 Task: For heading Arial Rounded MT Bold with Underline.  font size for heading26,  'Change the font style of data to'Browallia New.  and font size to 18,  Change the alignment of both headline & data to Align middle & Align Text left.  In the sheet  Dynamic Sales log 
Action: Mouse moved to (789, 93)
Screenshot: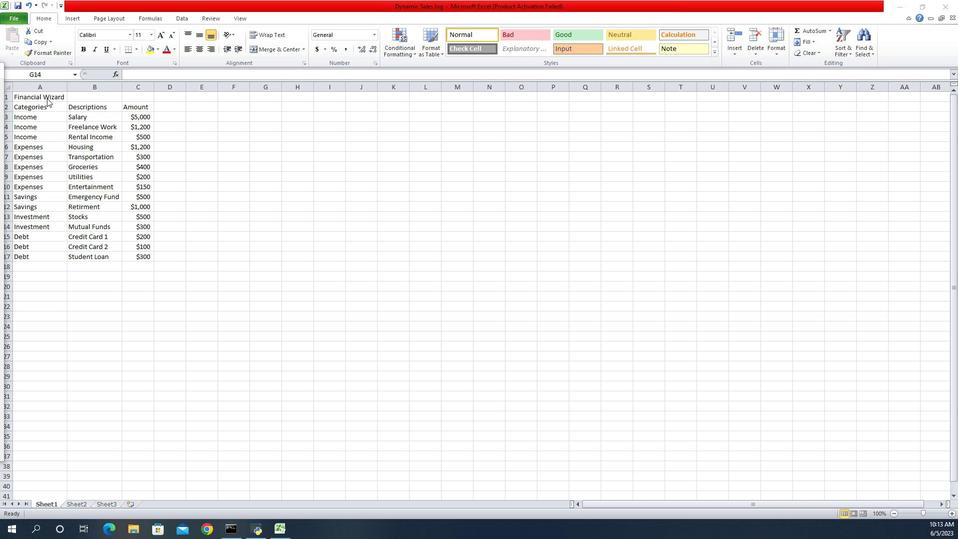 
Action: Mouse pressed left at (789, 93)
Screenshot: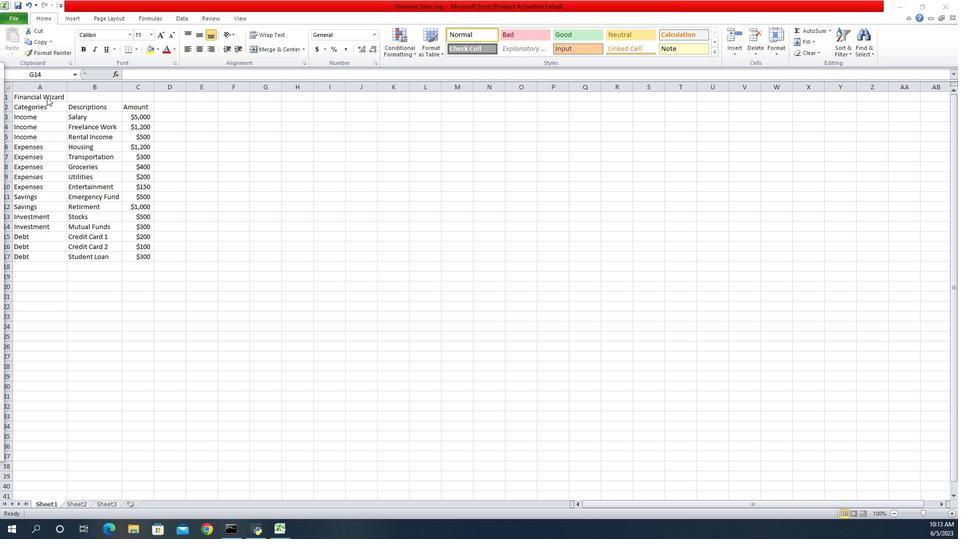 
Action: Mouse pressed left at (789, 93)
Screenshot: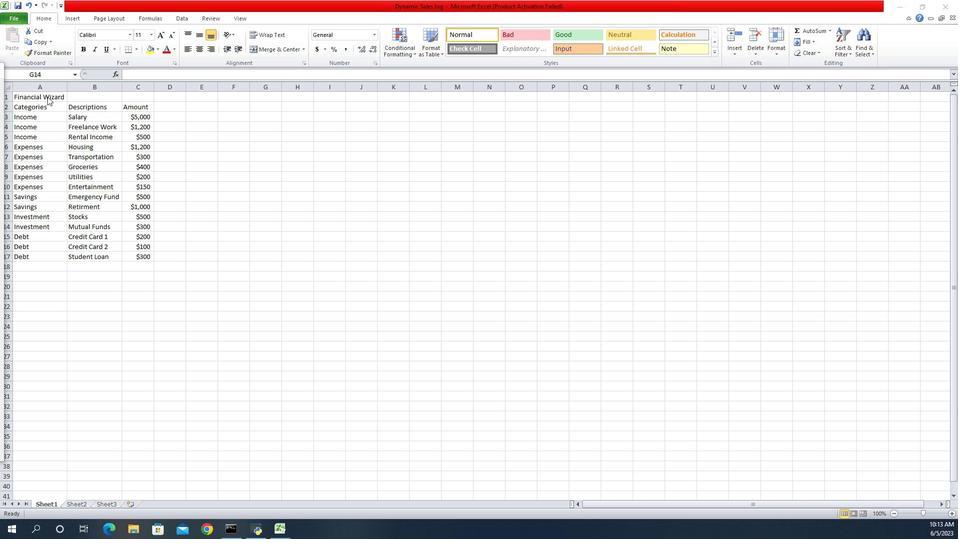 
Action: Mouse moved to (789, 93)
Screenshot: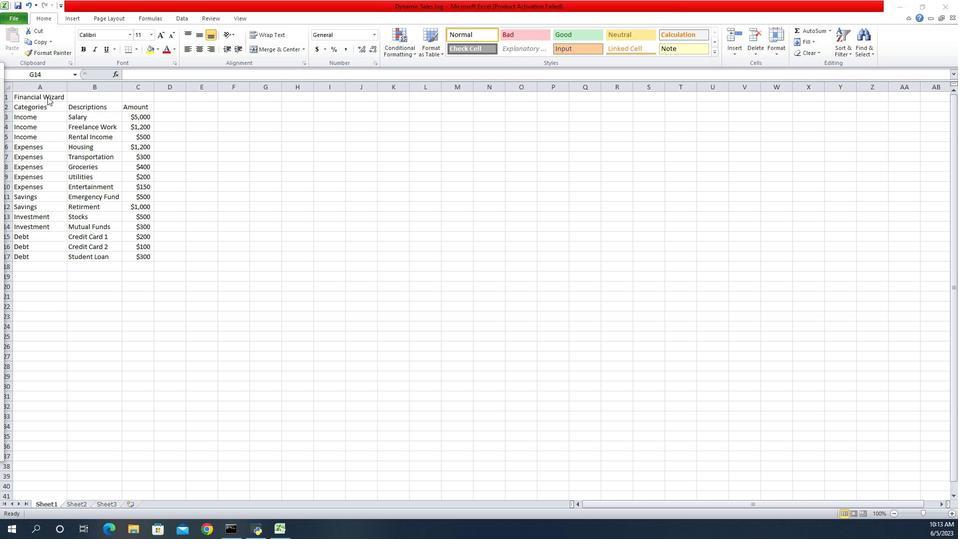 
Action: Mouse pressed left at (789, 93)
Screenshot: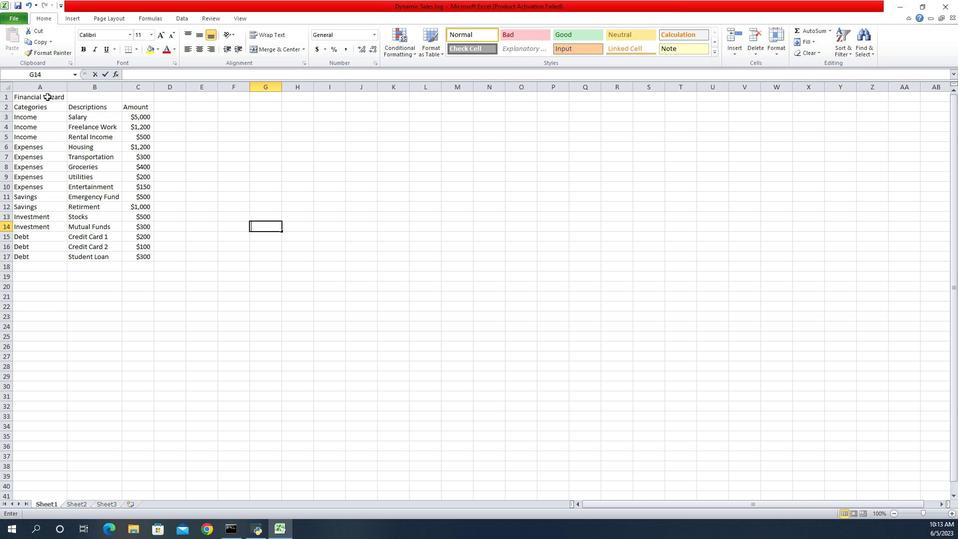 
Action: Mouse moved to (870, 31)
Screenshot: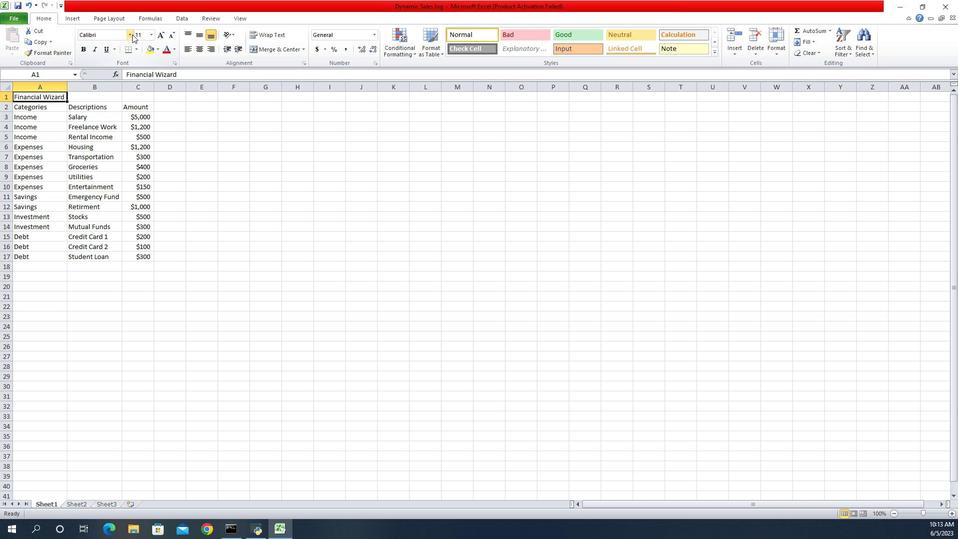 
Action: Mouse pressed left at (870, 31)
Screenshot: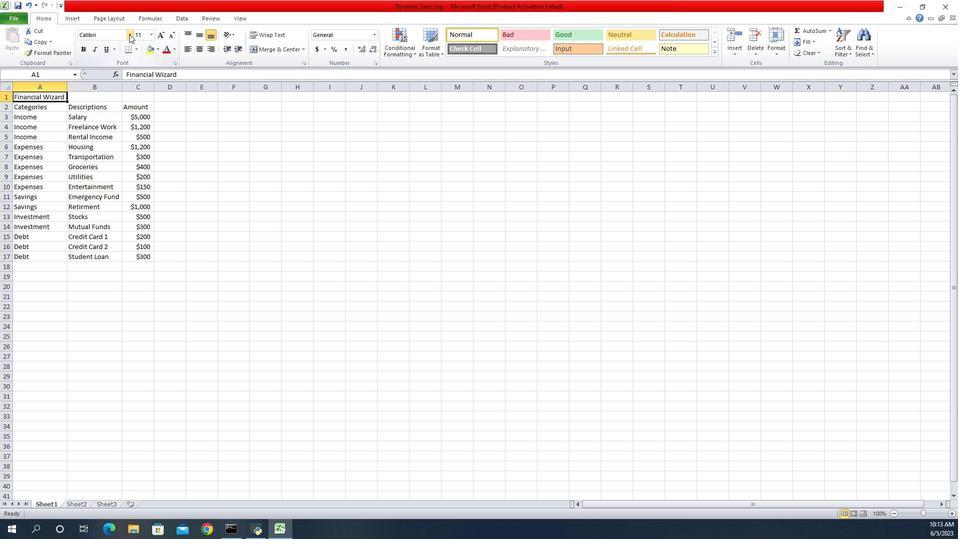 
Action: Key pressed ari<Key.down><Key.down><Key.down><Key.enter>
Screenshot: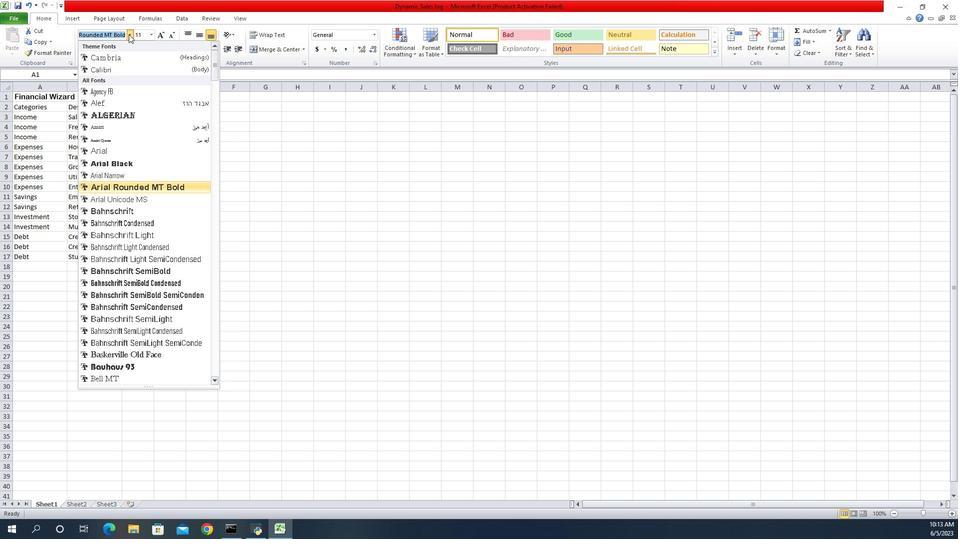 
Action: Mouse moved to (846, 48)
Screenshot: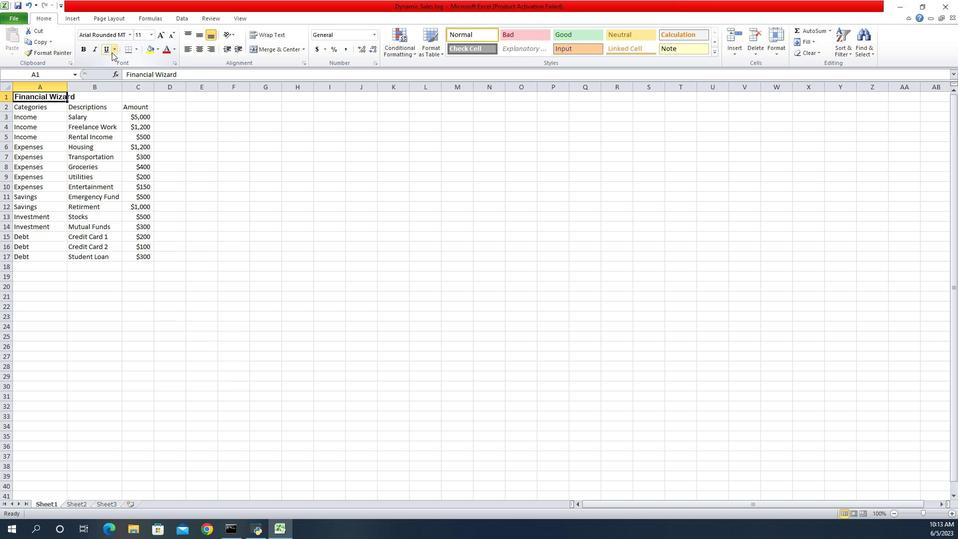 
Action: Mouse pressed left at (846, 48)
Screenshot: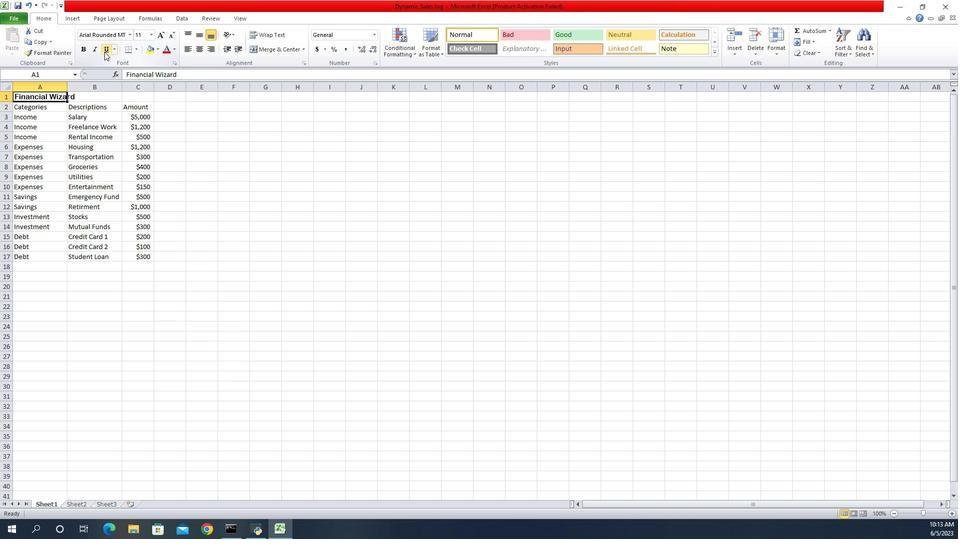 
Action: Mouse moved to (891, 30)
Screenshot: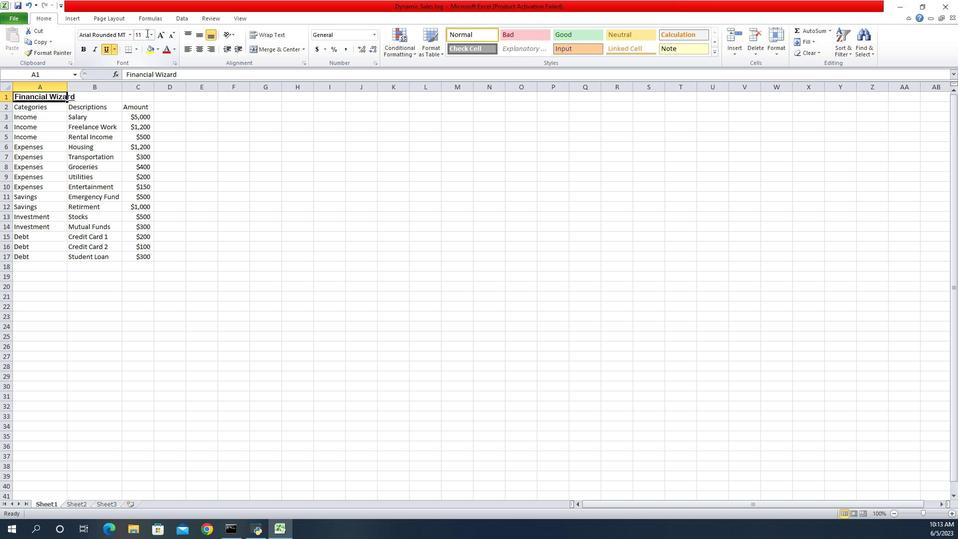 
Action: Mouse pressed left at (891, 30)
Screenshot: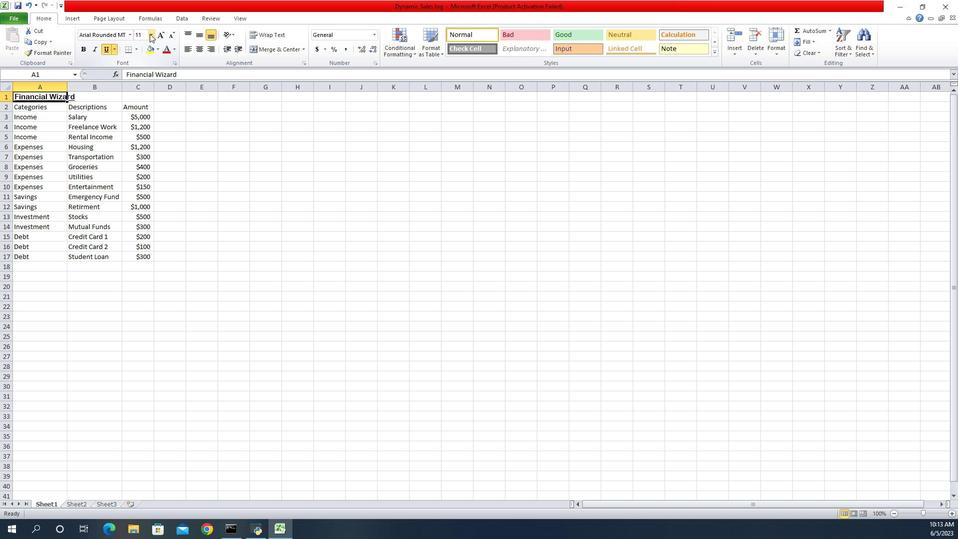 
Action: Mouse moved to (884, 138)
Screenshot: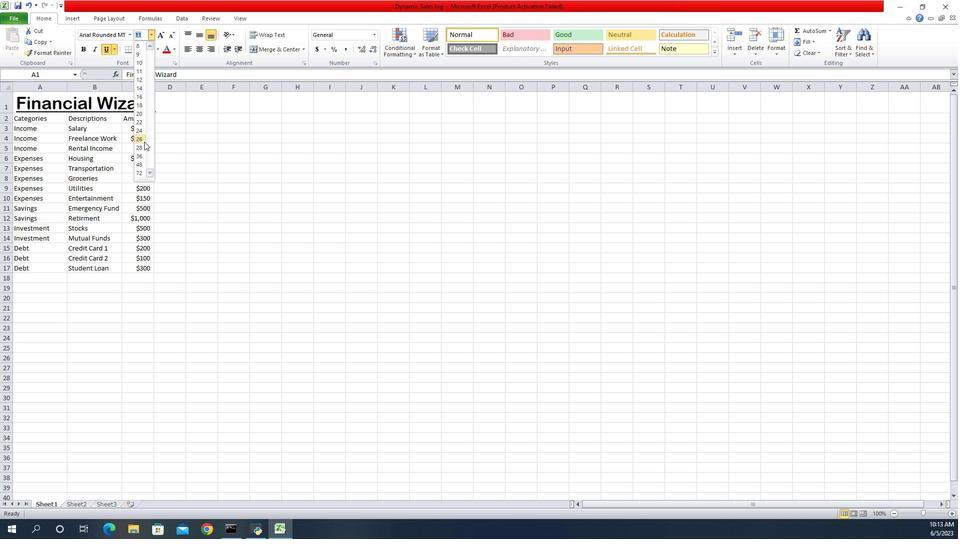 
Action: Mouse pressed left at (884, 138)
Screenshot: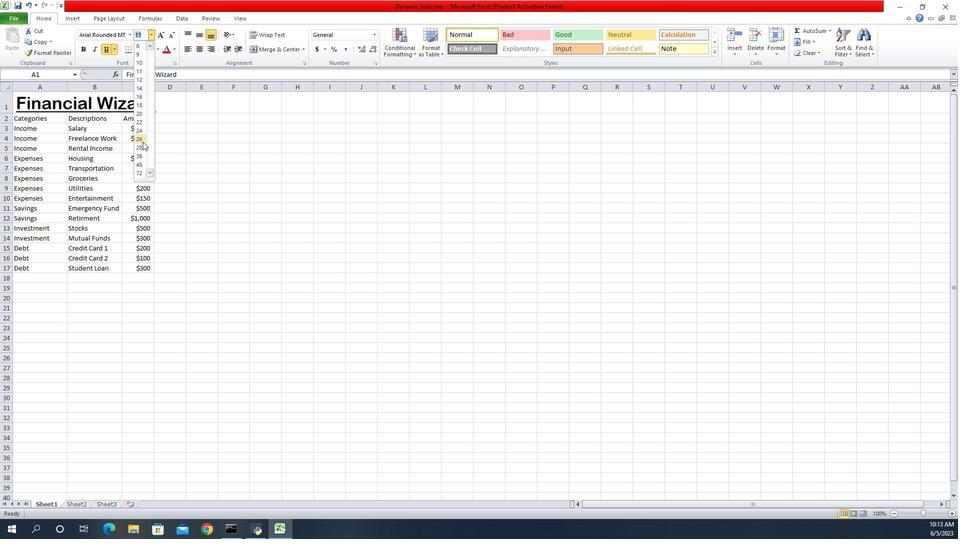 
Action: Mouse moved to (799, 115)
Screenshot: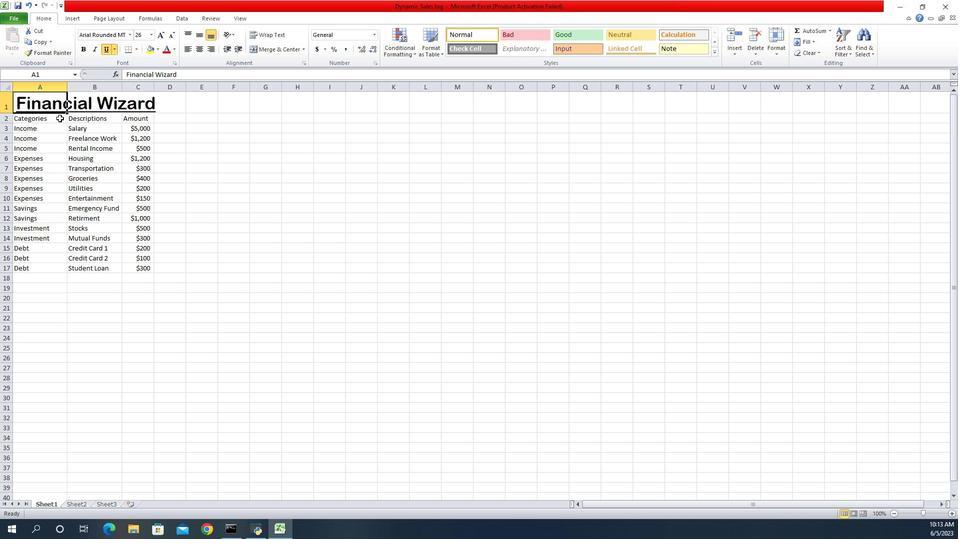 
Action: Mouse pressed left at (799, 115)
Screenshot: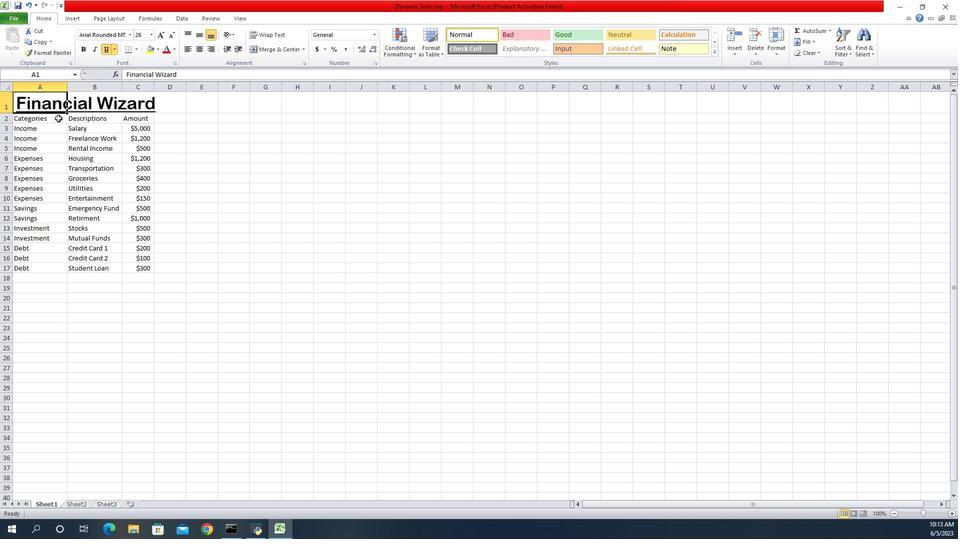 
Action: Key pressed <Key.shift><Key.right><Key.right><Key.down><Key.down><Key.down><Key.down><Key.down><Key.down><Key.down><Key.down><Key.down><Key.down><Key.down><Key.down><Key.down><Key.down><Key.down>
Screenshot: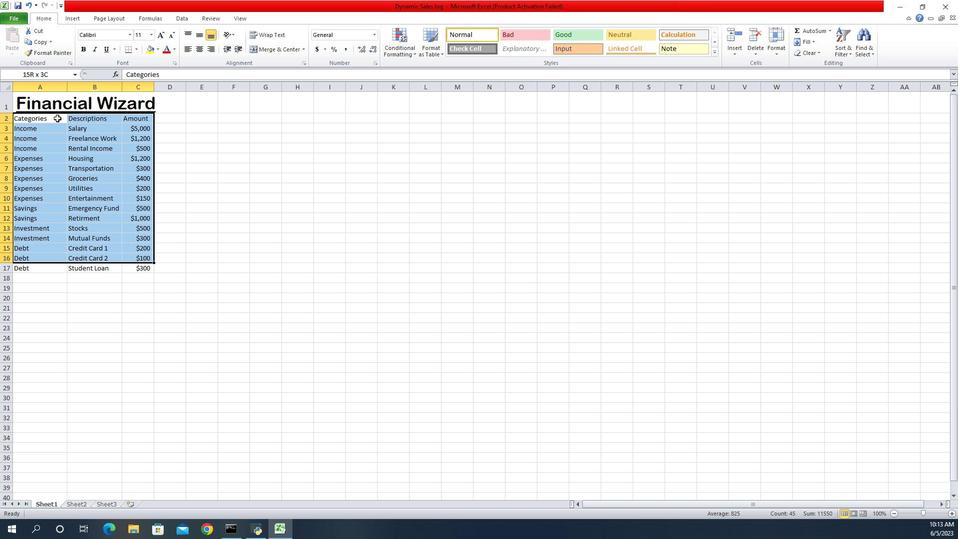 
Action: Mouse moved to (871, 34)
Screenshot: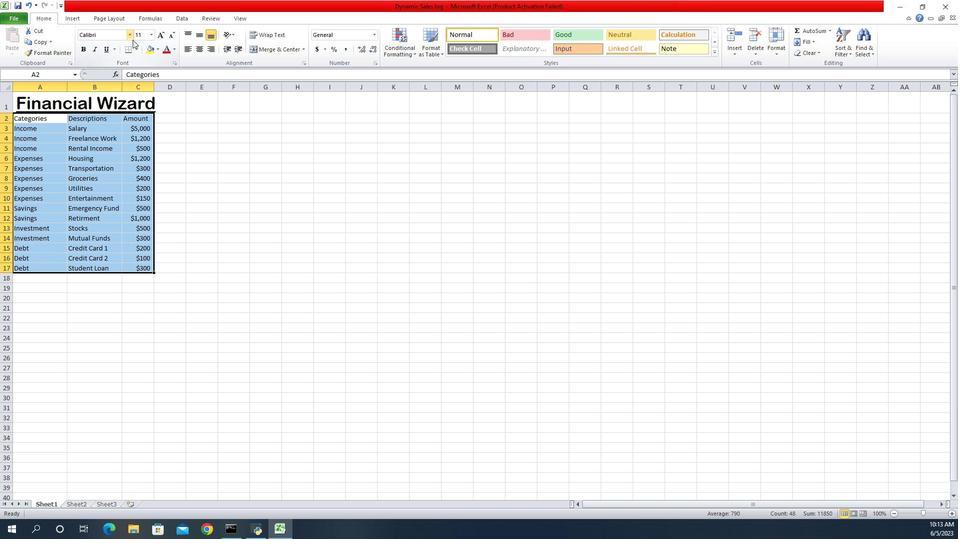 
Action: Mouse pressed left at (871, 34)
Screenshot: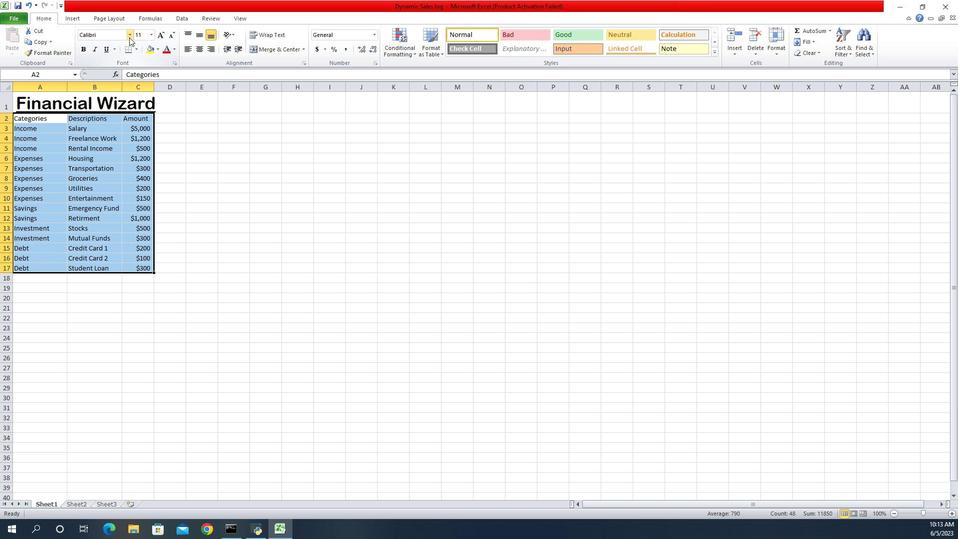 
Action: Key pressed bri<Key.backspace>o<Key.backspace><Key.backspace>o<Key.down><Key.down><Key.down><Key.up><Key.down><Key.enter>
Screenshot: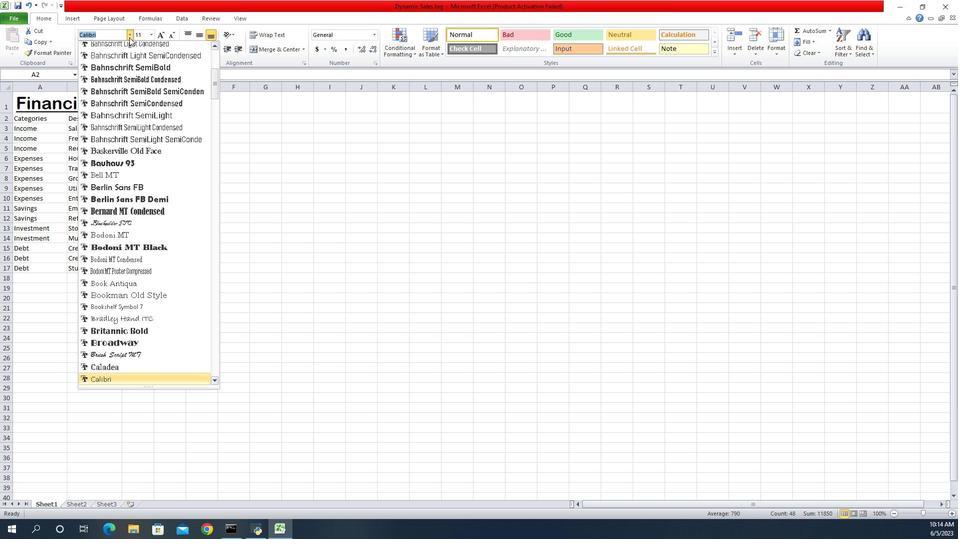 
Action: Mouse moved to (893, 30)
Screenshot: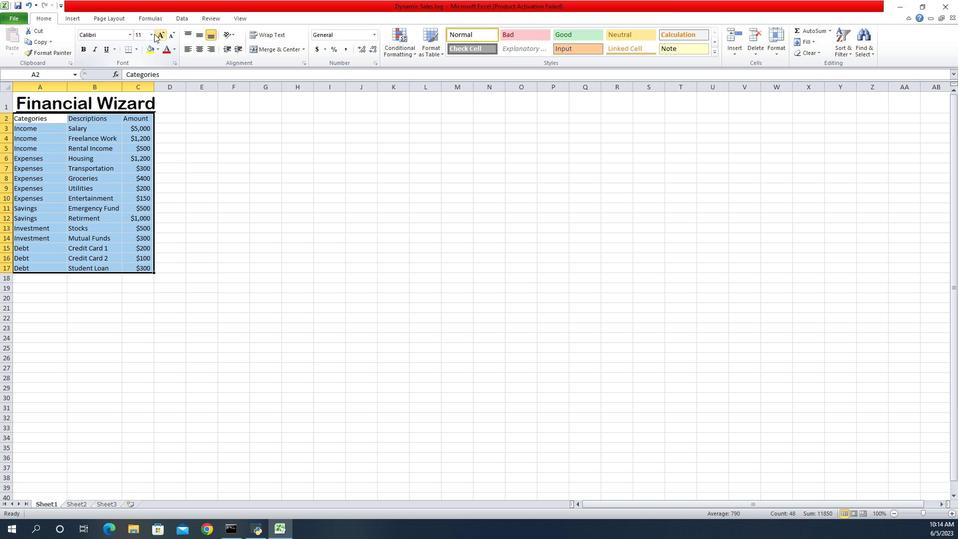 
Action: Mouse pressed left at (893, 30)
Screenshot: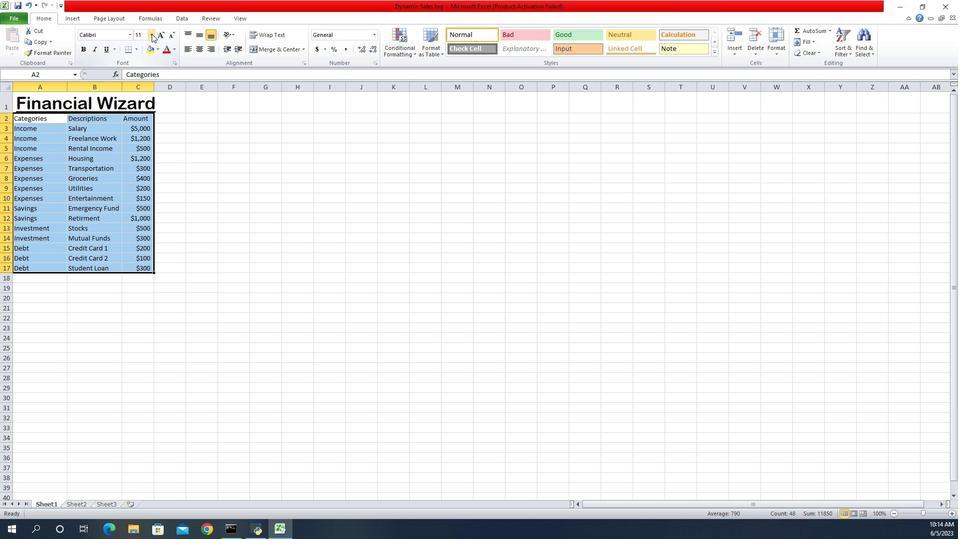 
Action: Mouse moved to (883, 103)
Screenshot: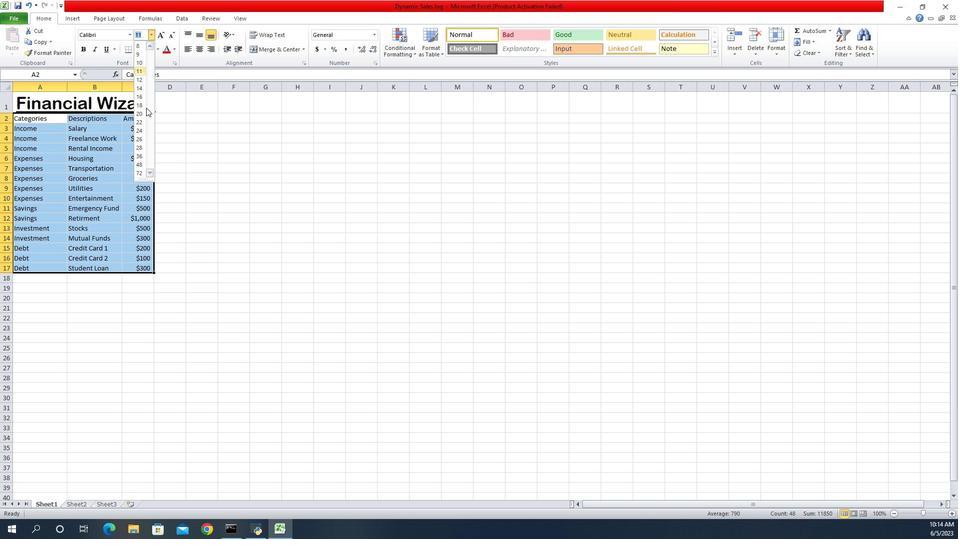 
Action: Mouse pressed left at (883, 103)
Screenshot: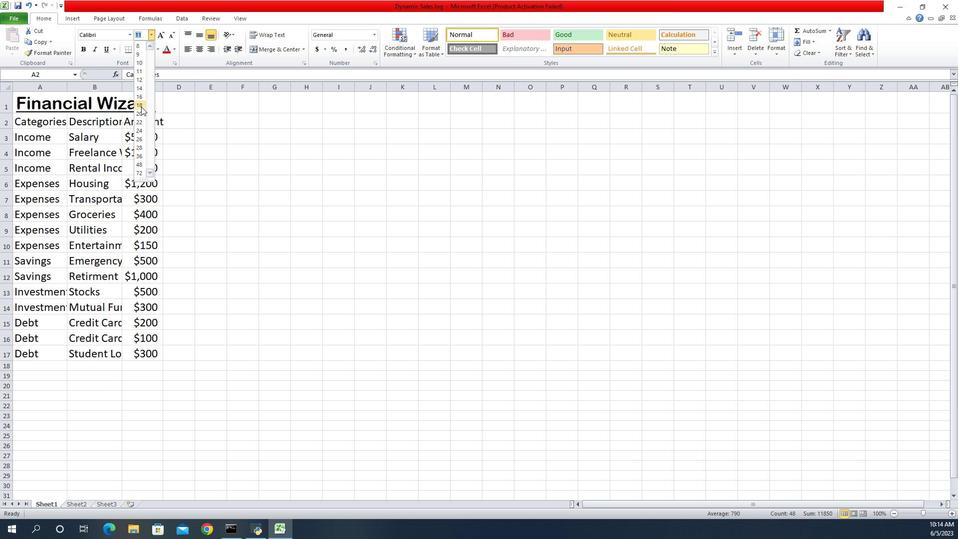 
Action: Mouse moved to (942, 35)
Screenshot: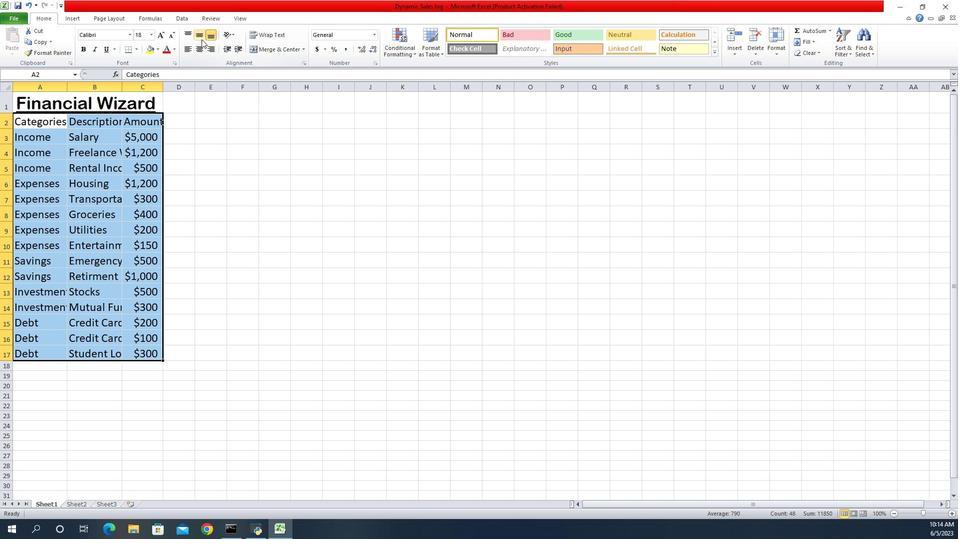 
Action: Mouse pressed left at (942, 35)
Screenshot: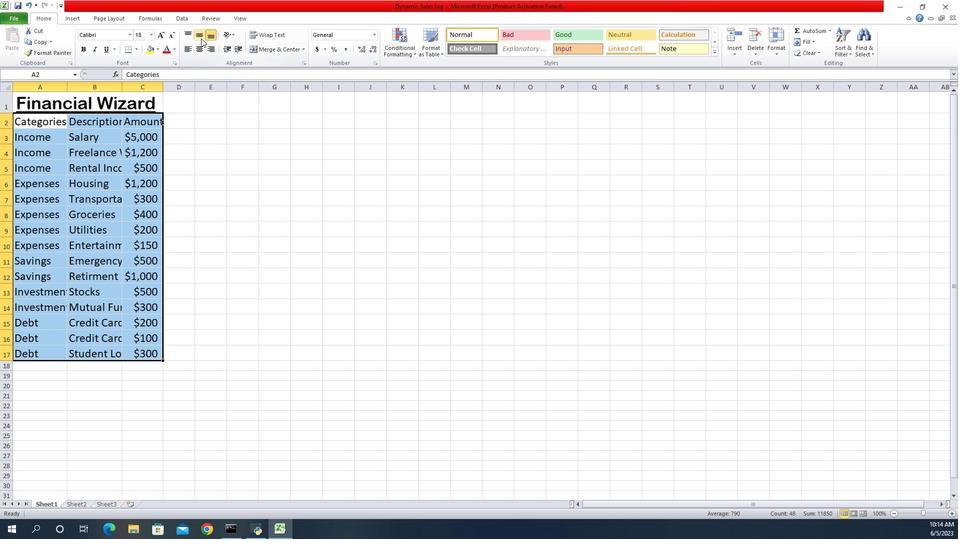 
Action: Mouse moved to (933, 43)
Screenshot: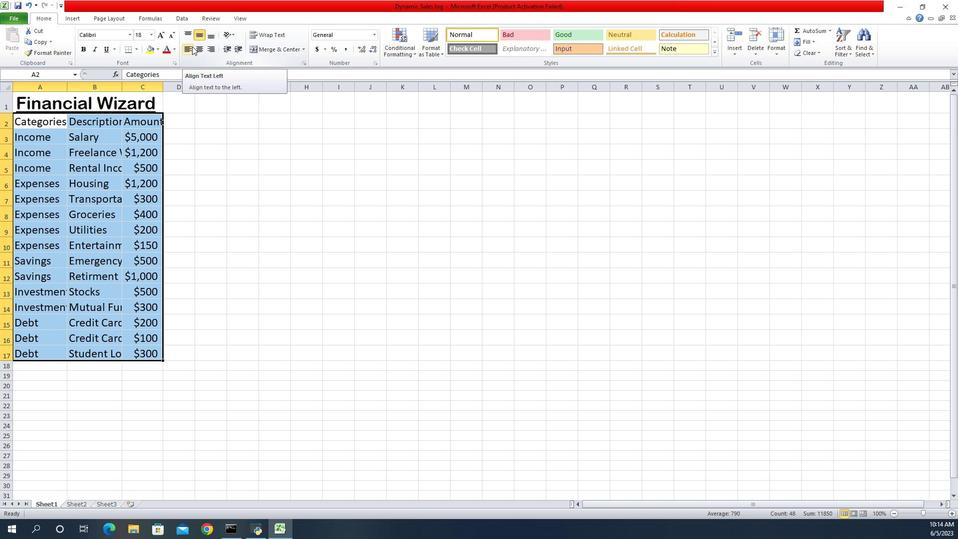 
Action: Mouse pressed left at (933, 43)
Screenshot: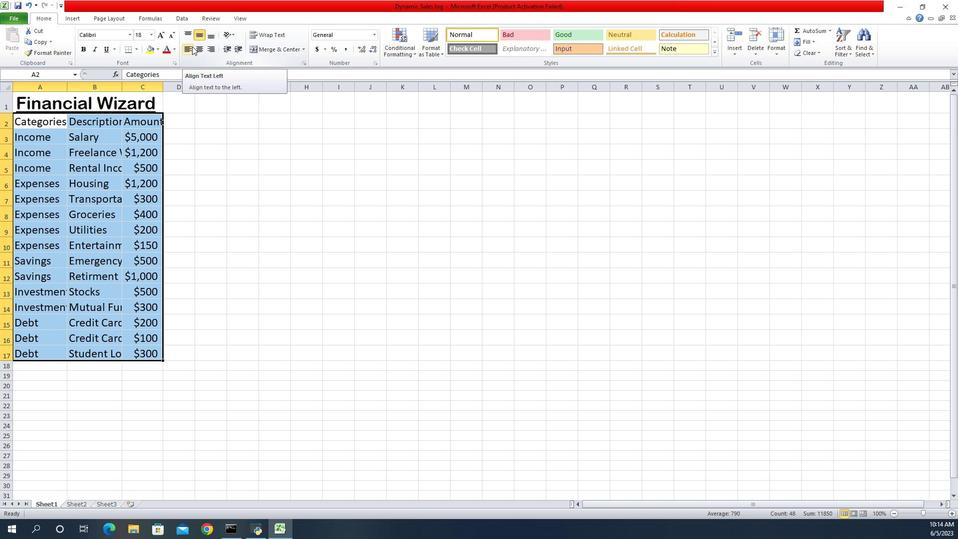 
Action: Mouse moved to (761, 1)
Screenshot: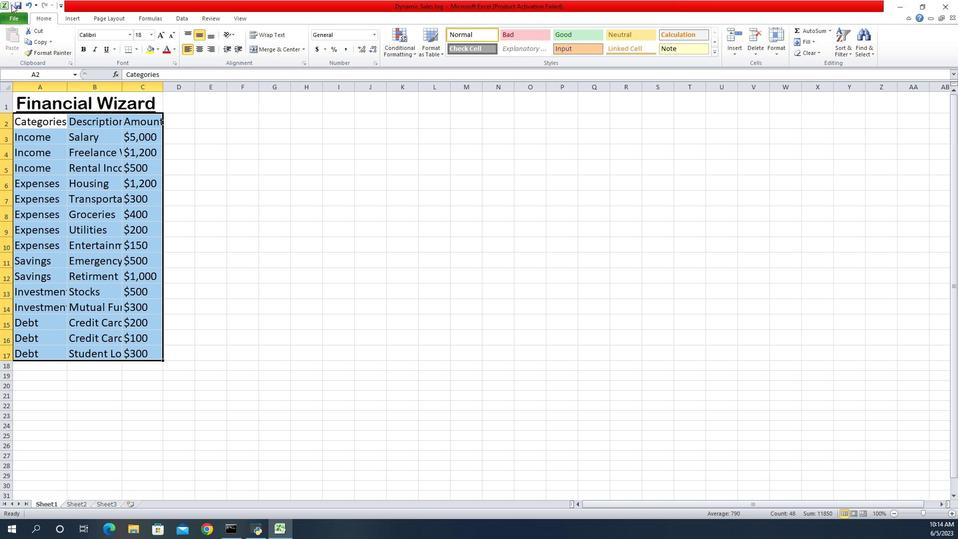 
Action: Mouse pressed left at (761, 1)
Screenshot: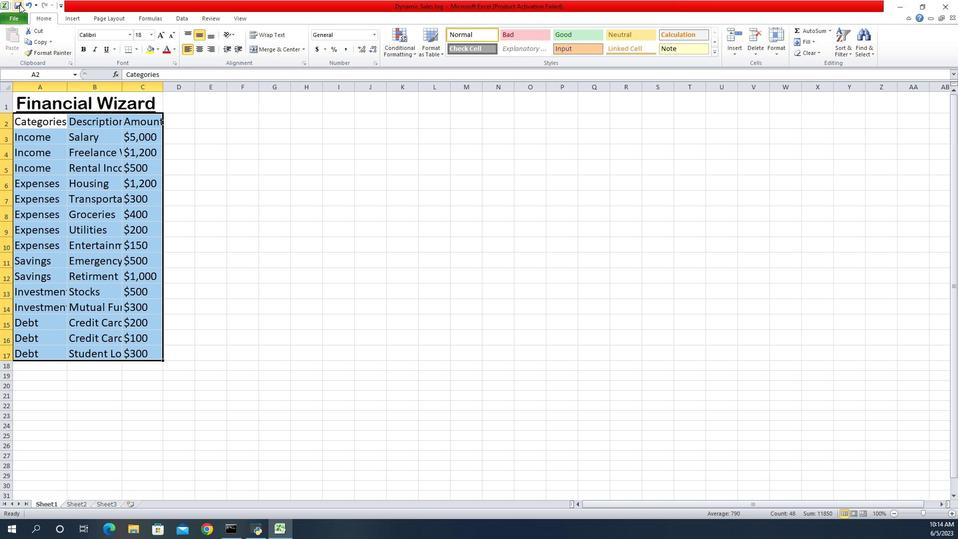 
Action: Mouse moved to (936, 363)
Screenshot: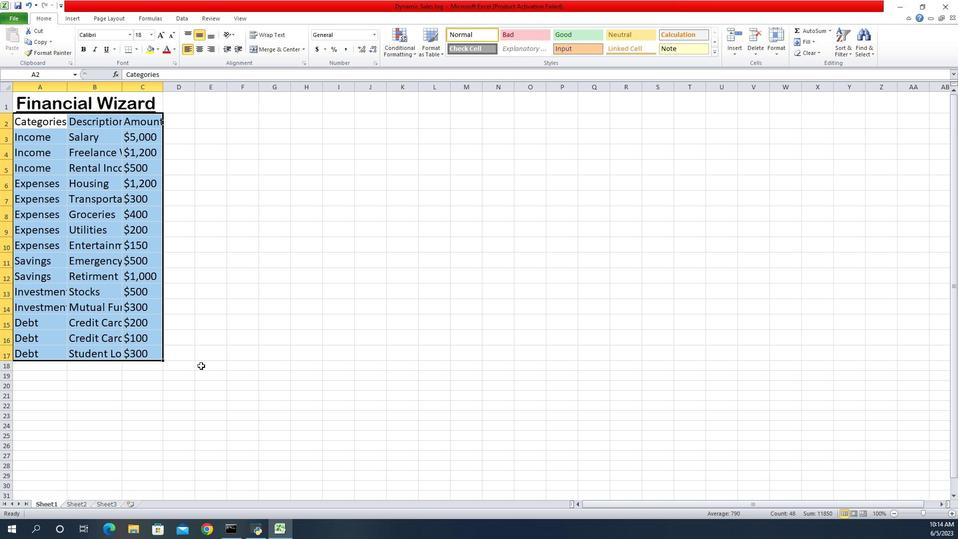 
Action: Mouse pressed left at (936, 363)
Screenshot: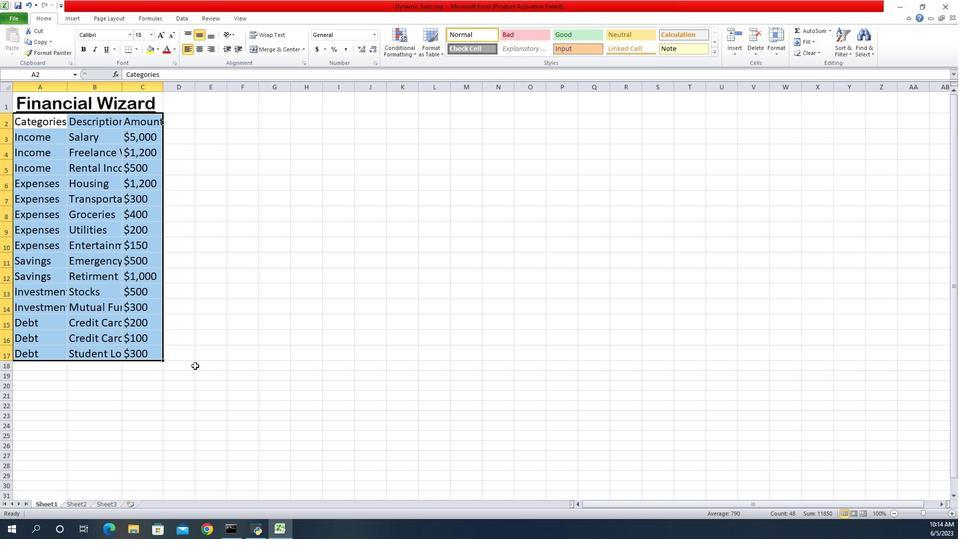 
